 Task: Add an event with the title Casual Product Roadmap Alignment and Feature Discussion, date '2024/04/05', time 9:40 AM to 11:40 AM, logged in from the account softage.3@softage.netand send the event invitation to softage.9@softage.net and softage.10@softage.net. Set a reminder for the event 30 minutes before
Action: Mouse moved to (99, 89)
Screenshot: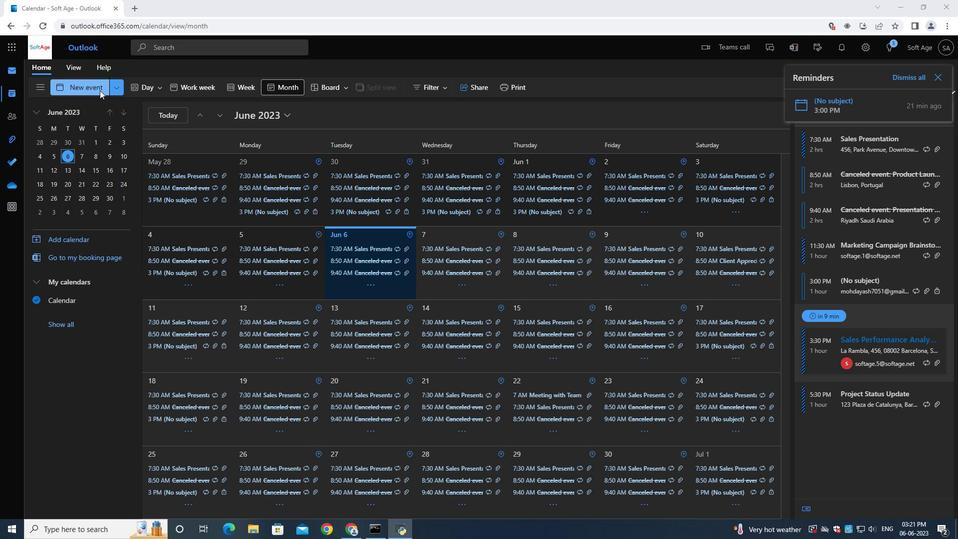 
Action: Mouse pressed left at (99, 89)
Screenshot: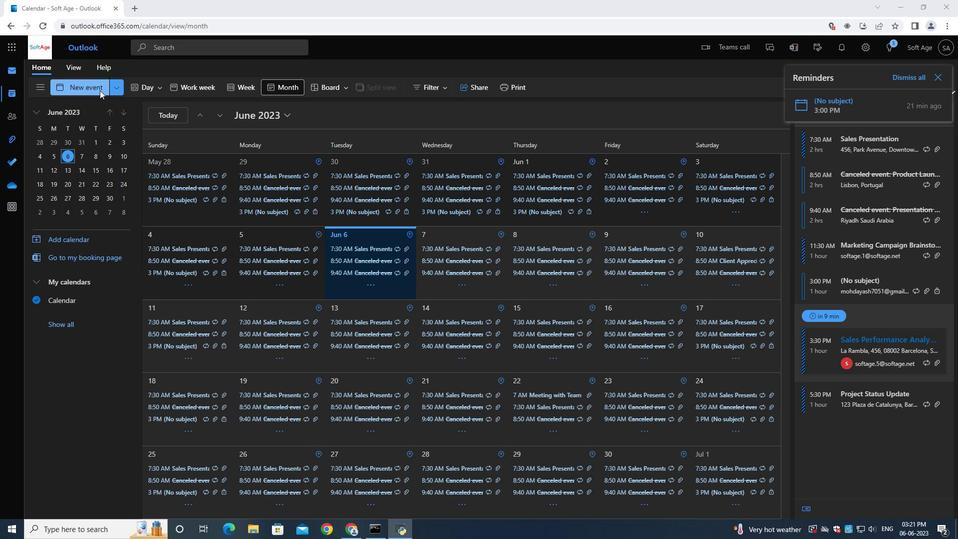 
Action: Mouse moved to (263, 156)
Screenshot: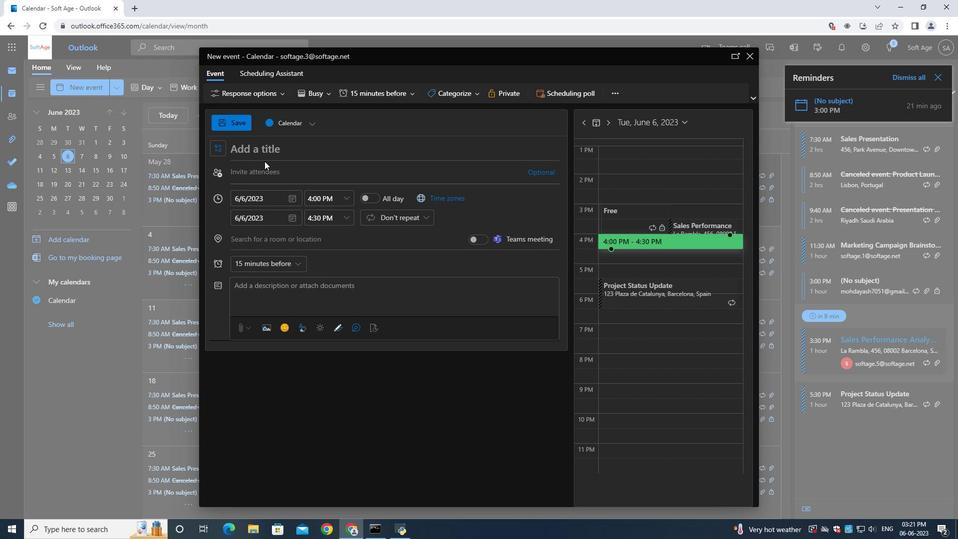 
Action: Mouse pressed left at (263, 156)
Screenshot: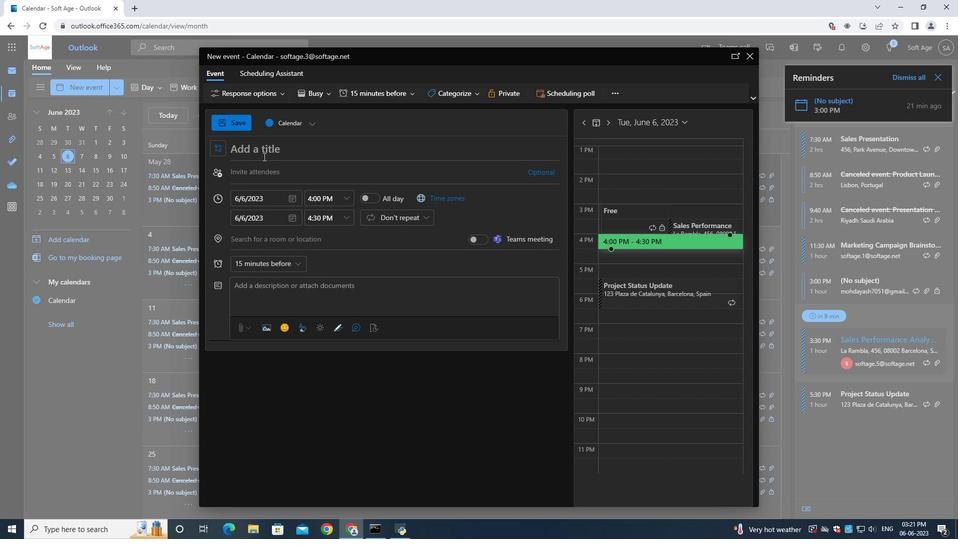 
Action: Key pressed <Key.shift>Casual<Key.space><Key.shift>Product<Key.space><Key.shift><Key.shift><Key.shift><Key.shift><Key.shift><Key.shift><Key.shift><Key.shift><Key.shift><Key.shift><Key.shift><Key.shift><Key.shift><Key.shift><Key.shift><Key.shift><Key.shift>Roadmap<Key.space><Key.shift>Alignment<Key.space>and<Key.space><Key.shift><Key.shift><Key.shift><Key.shift><Key.shift><Key.shift><Key.shift><Key.shift>Feature<Key.space><Key.shift>Discussion<Key.space>
Screenshot: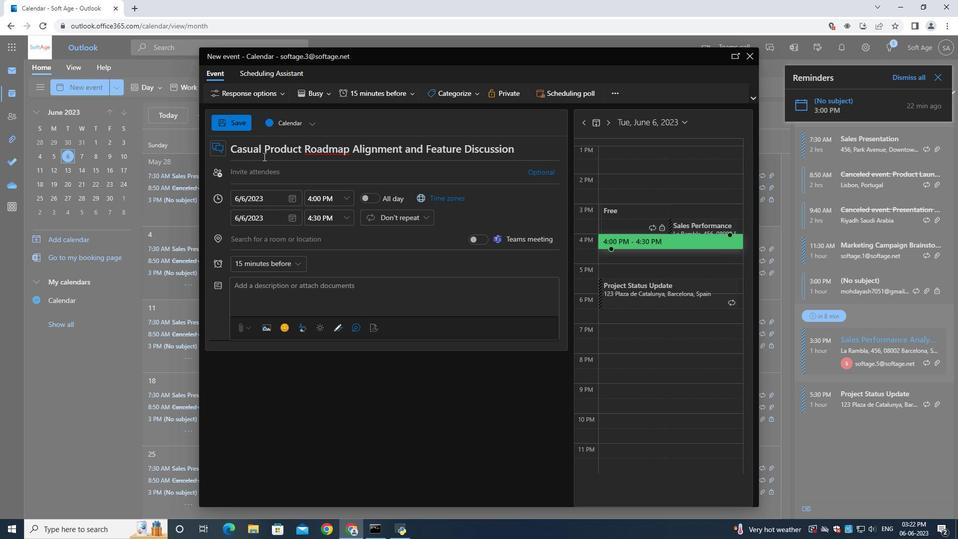 
Action: Mouse moved to (293, 194)
Screenshot: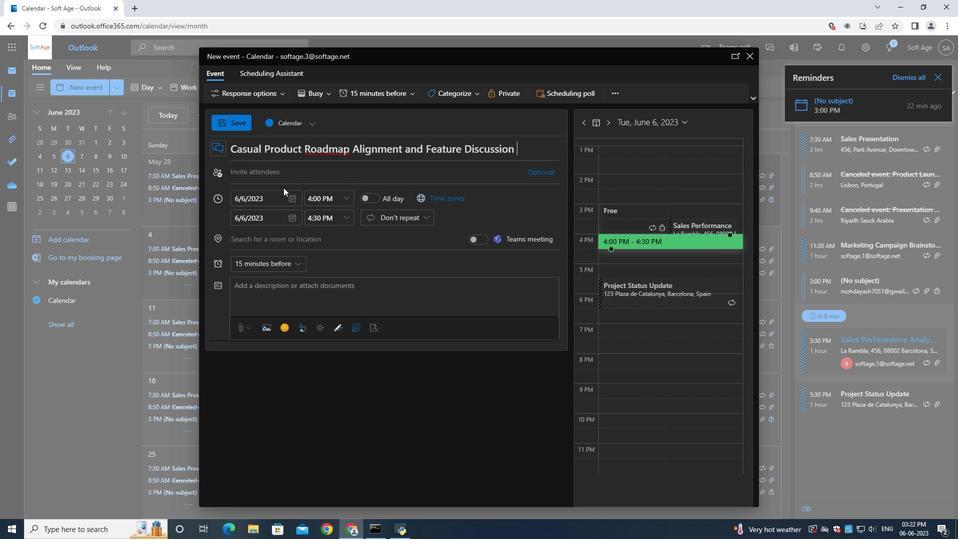 
Action: Mouse pressed left at (293, 194)
Screenshot: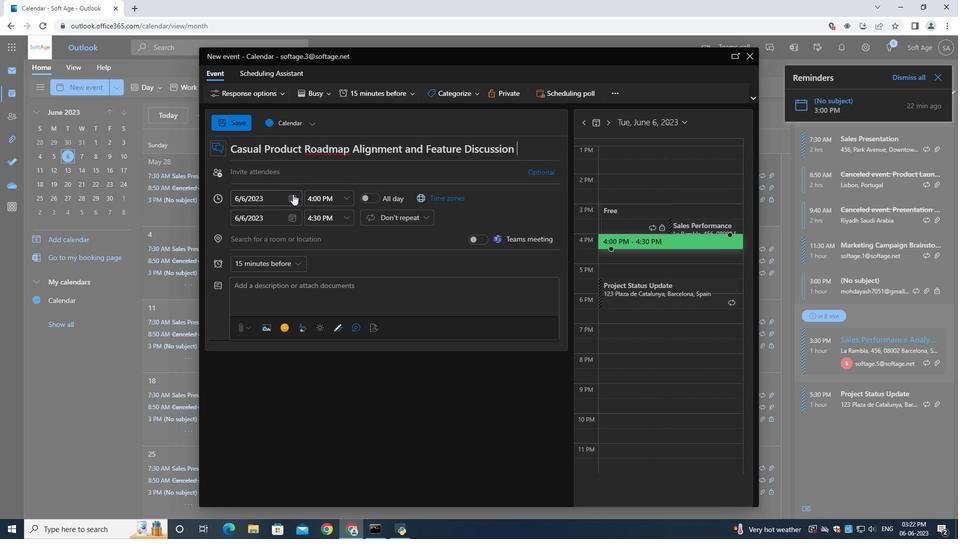 
Action: Mouse moved to (327, 222)
Screenshot: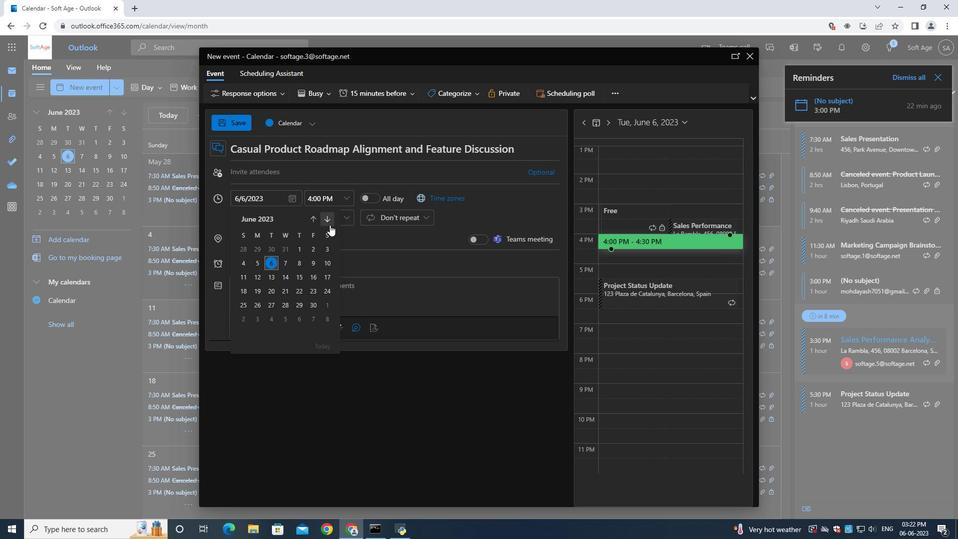 
Action: Mouse pressed left at (327, 222)
Screenshot: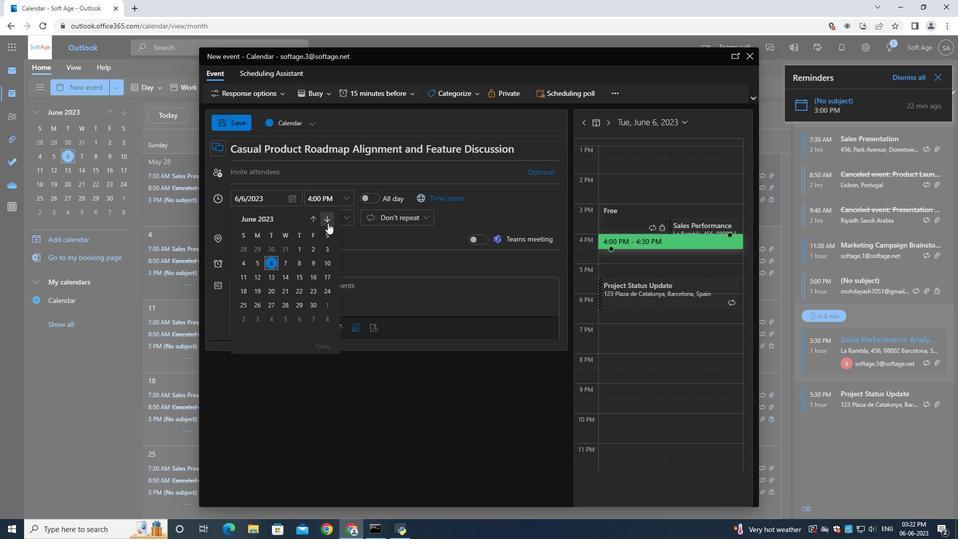 
Action: Mouse moved to (328, 221)
Screenshot: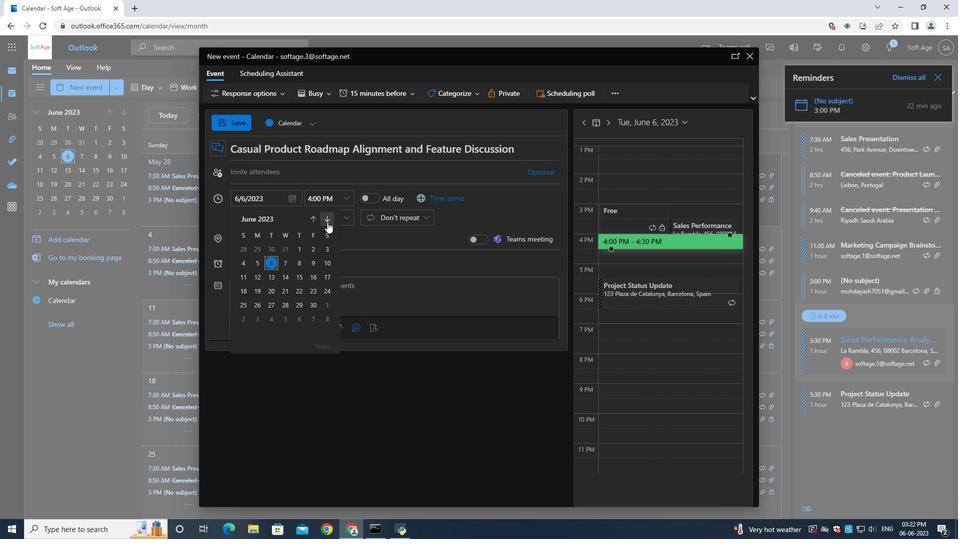 
Action: Mouse pressed left at (328, 221)
Screenshot: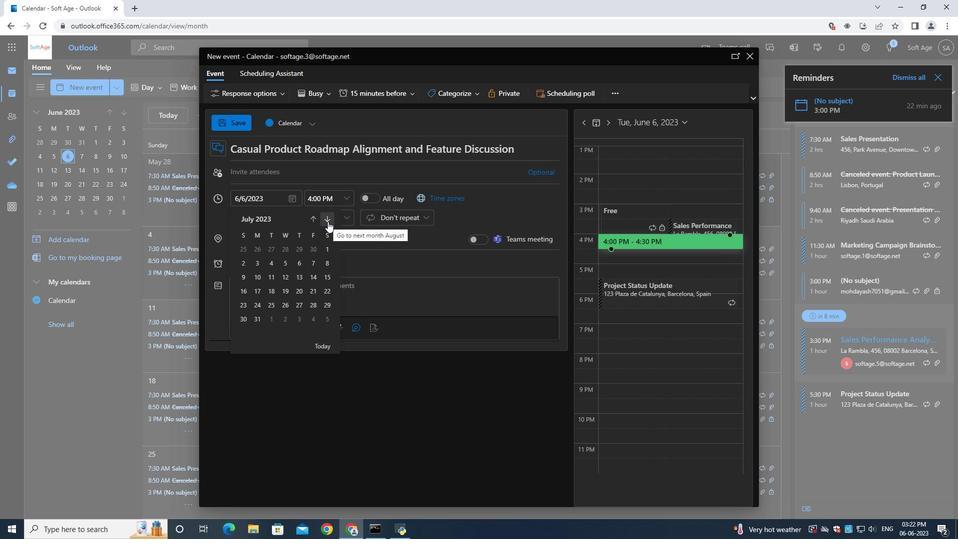 
Action: Mouse pressed left at (328, 221)
Screenshot: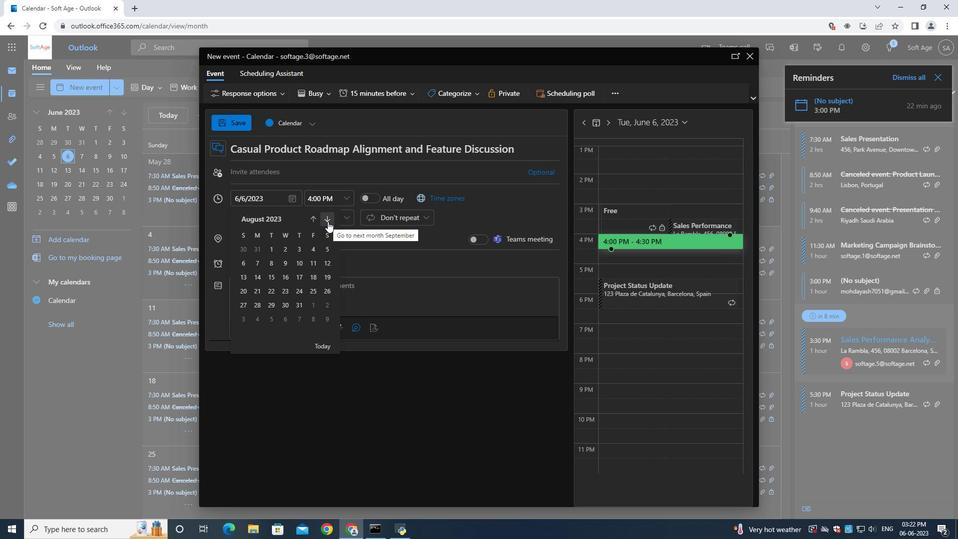 
Action: Mouse pressed left at (328, 221)
Screenshot: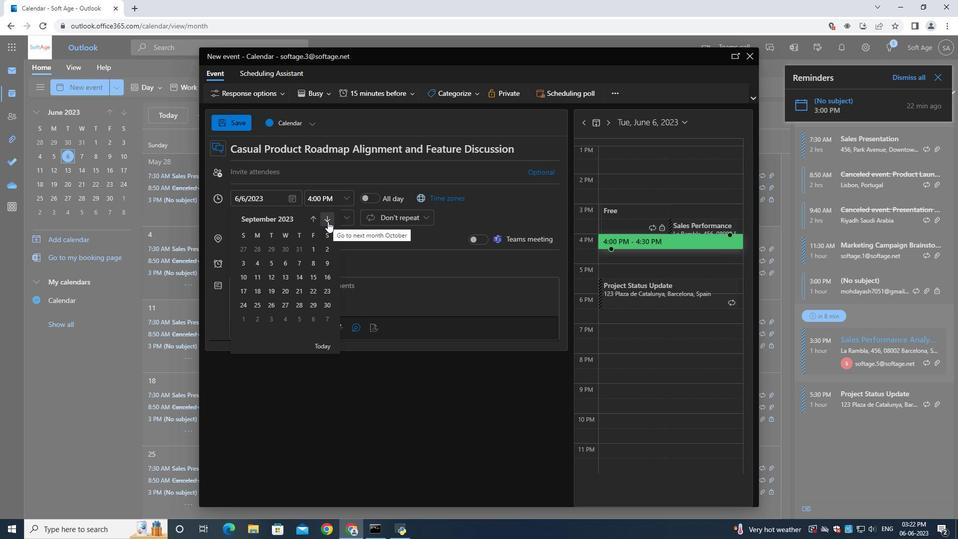 
Action: Mouse pressed left at (328, 221)
Screenshot: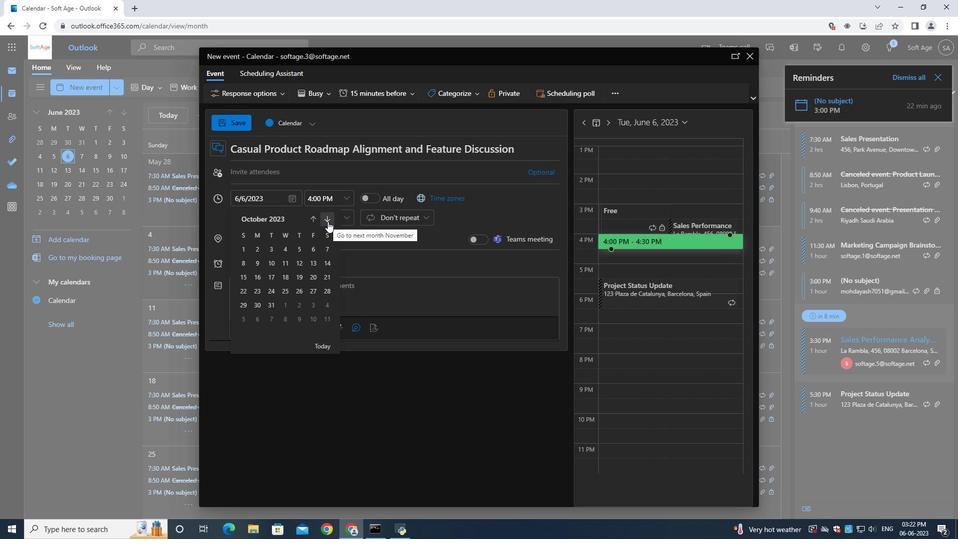
Action: Mouse pressed left at (328, 221)
Screenshot: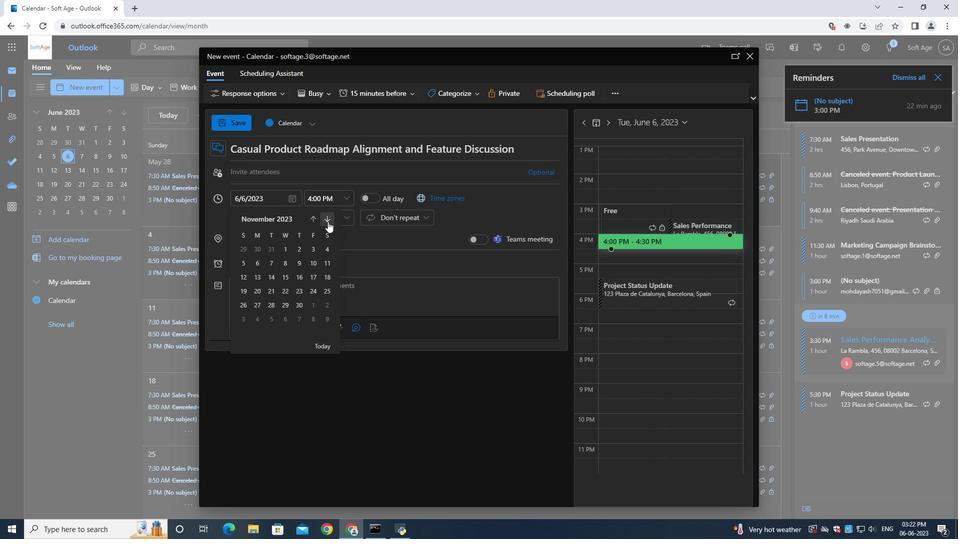 
Action: Mouse pressed left at (328, 221)
Screenshot: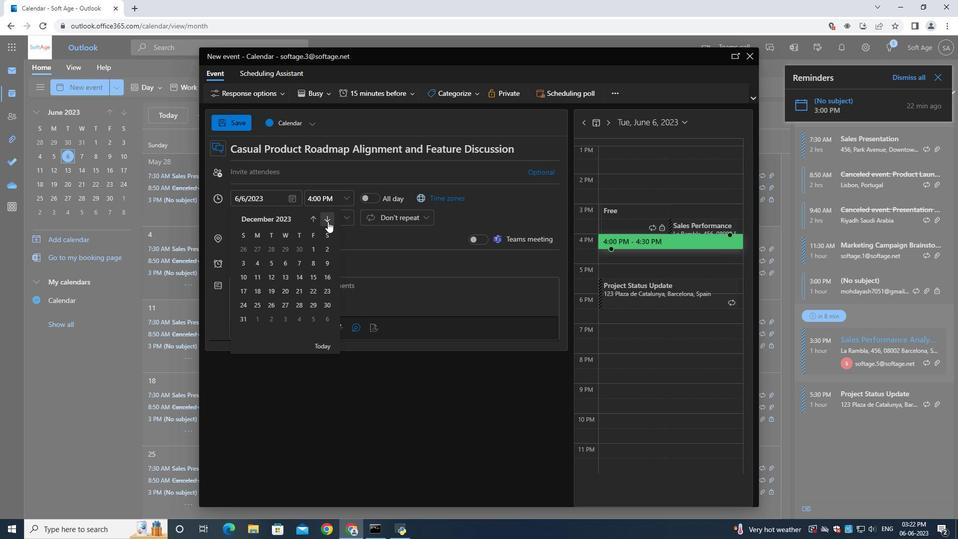 
Action: Mouse pressed left at (328, 221)
Screenshot: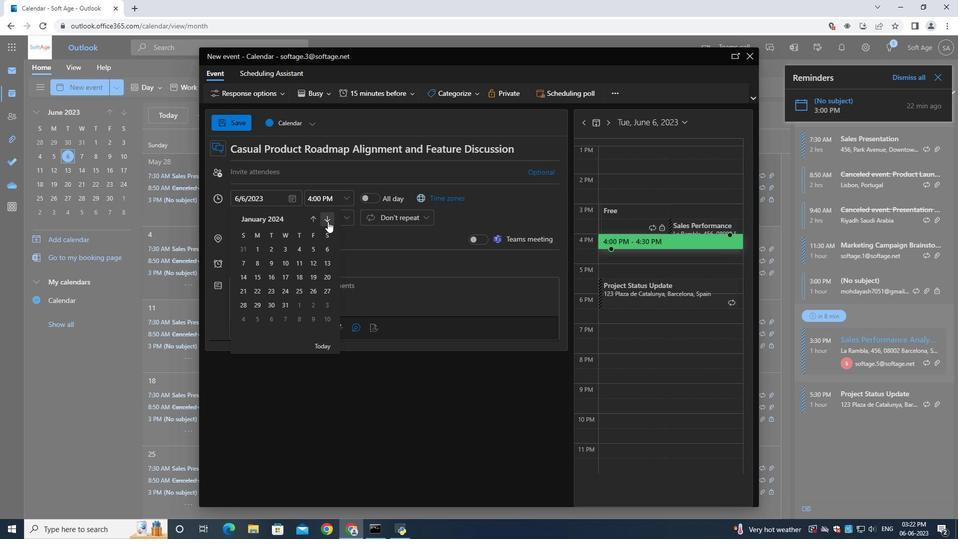 
Action: Mouse pressed left at (328, 221)
Screenshot: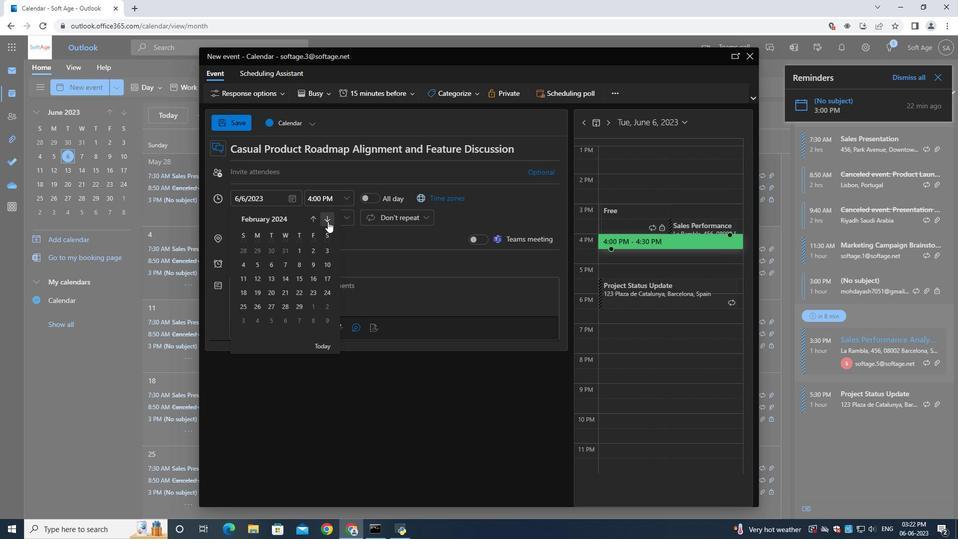
Action: Mouse pressed left at (328, 221)
Screenshot: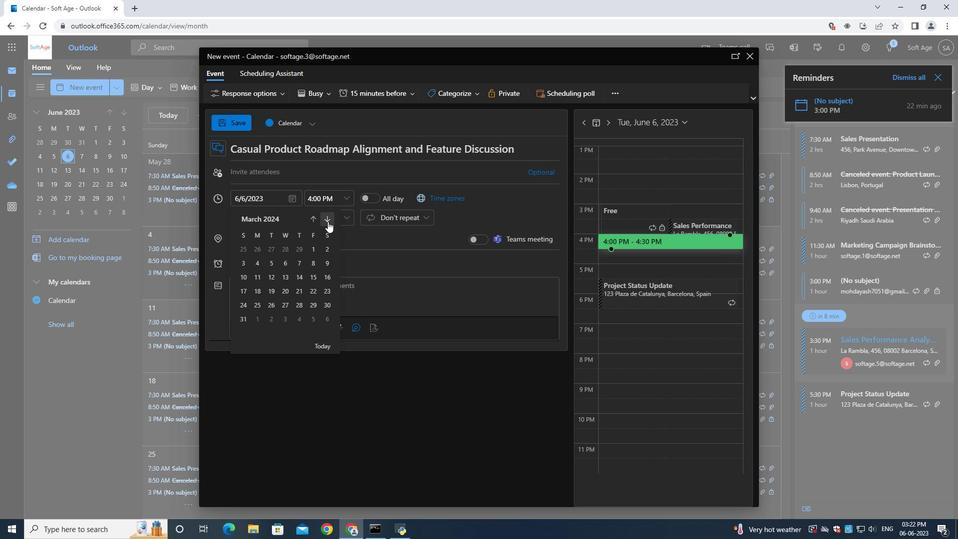 
Action: Mouse moved to (310, 251)
Screenshot: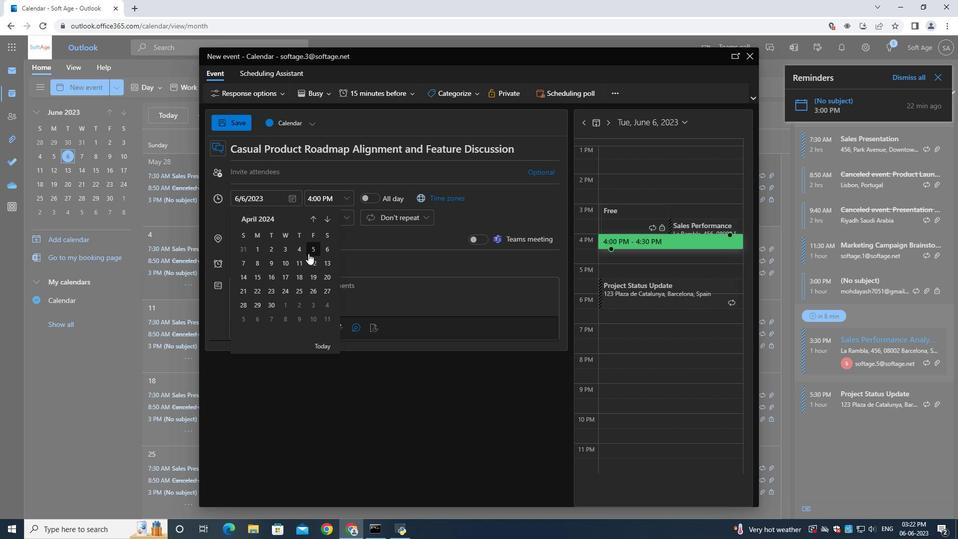 
Action: Mouse pressed left at (310, 251)
Screenshot: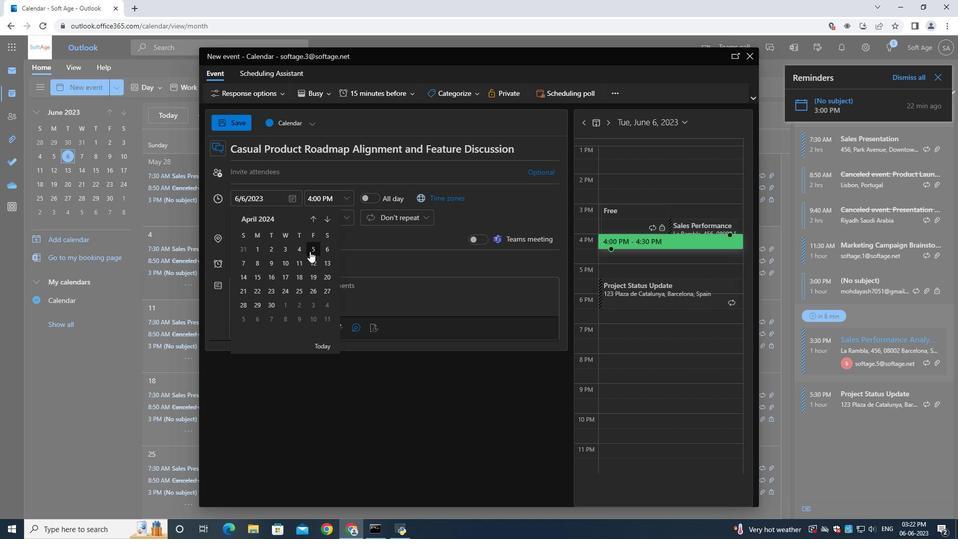 
Action: Mouse moved to (320, 199)
Screenshot: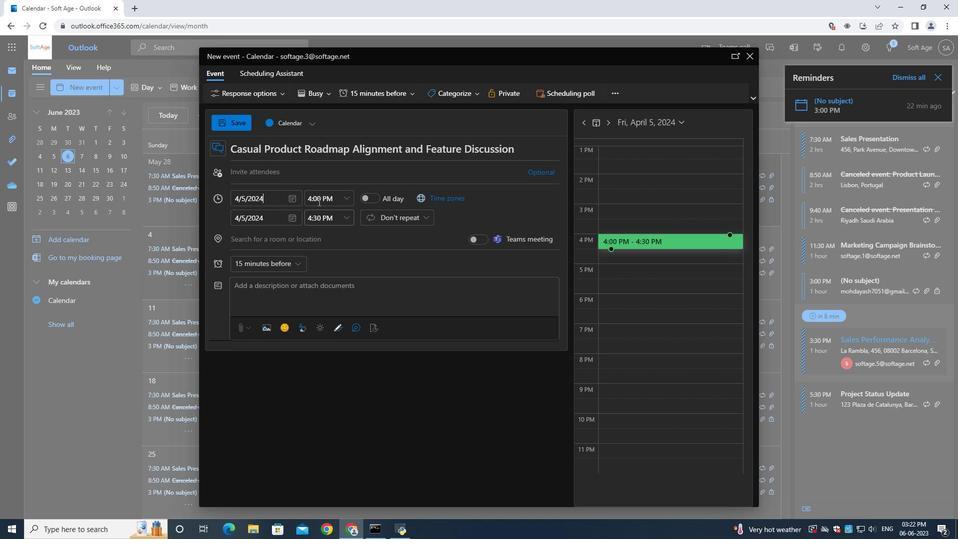 
Action: Mouse pressed left at (320, 199)
Screenshot: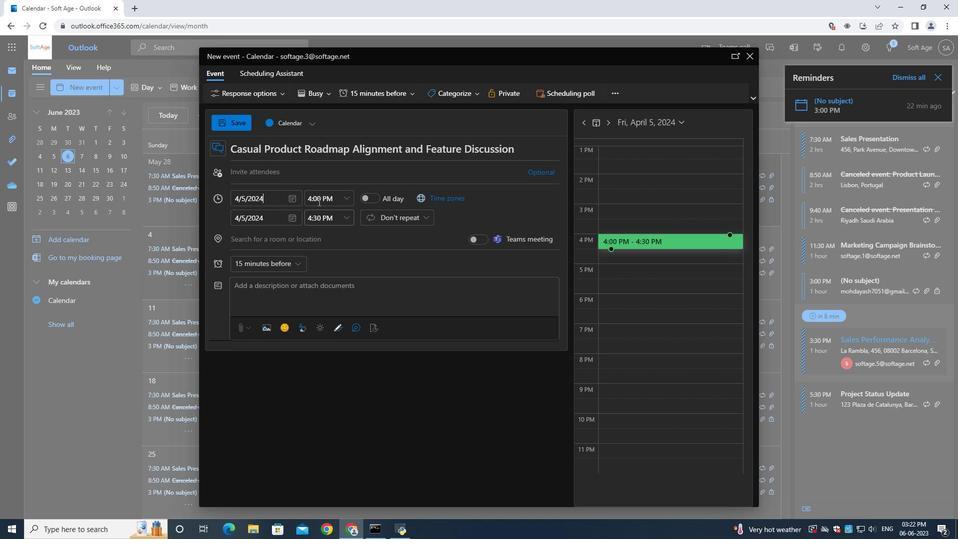 
Action: Mouse moved to (322, 199)
Screenshot: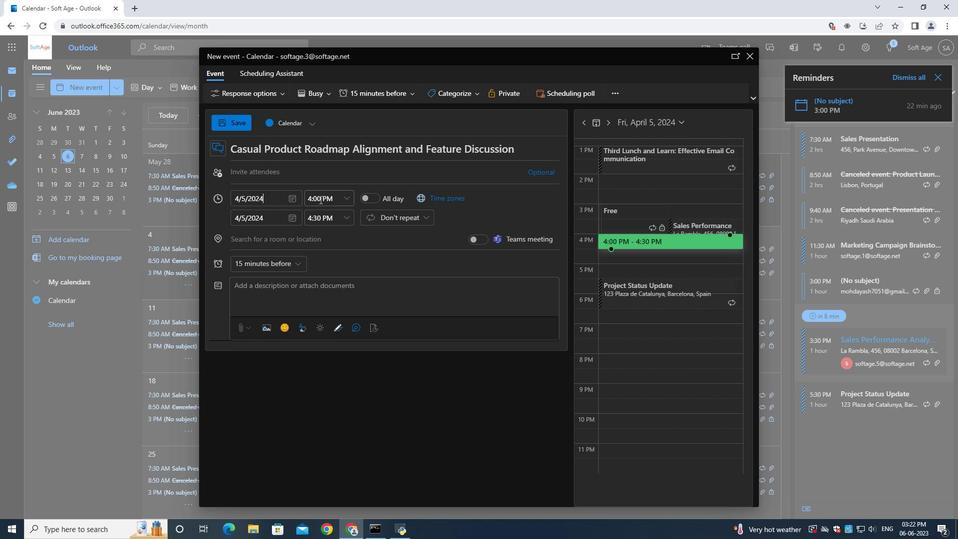 
Action: Key pressed 9<Key.shift_r>:40<Key.shift>AM
Screenshot: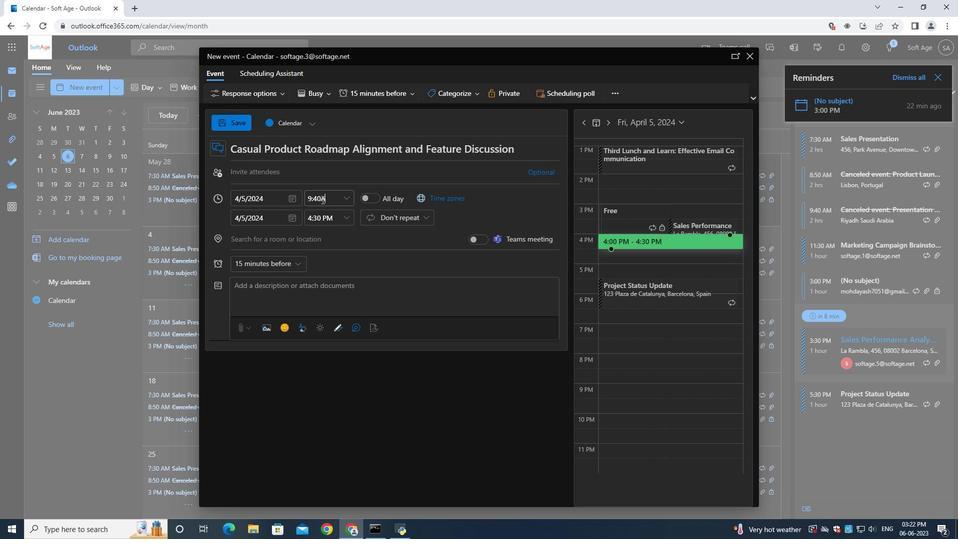 
Action: Mouse moved to (325, 217)
Screenshot: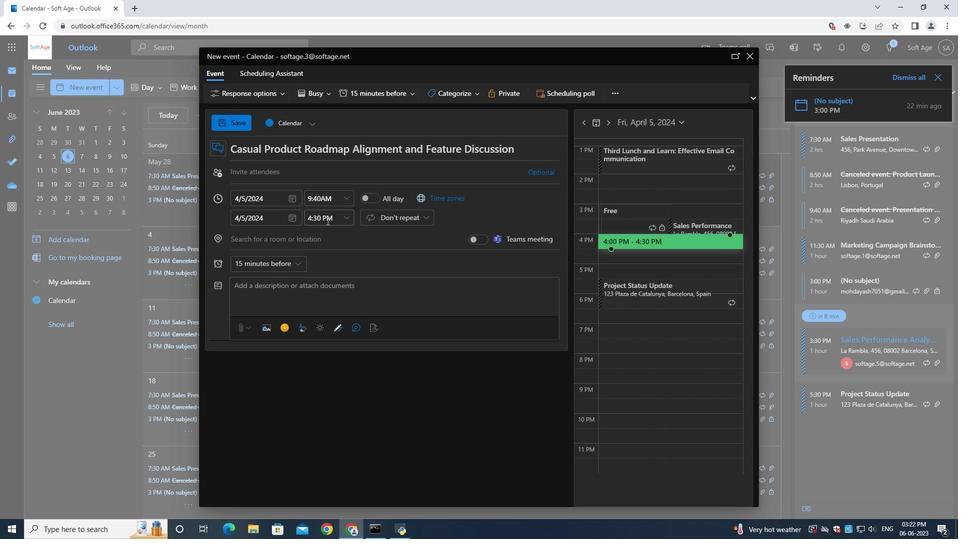 
Action: Mouse pressed left at (325, 217)
Screenshot: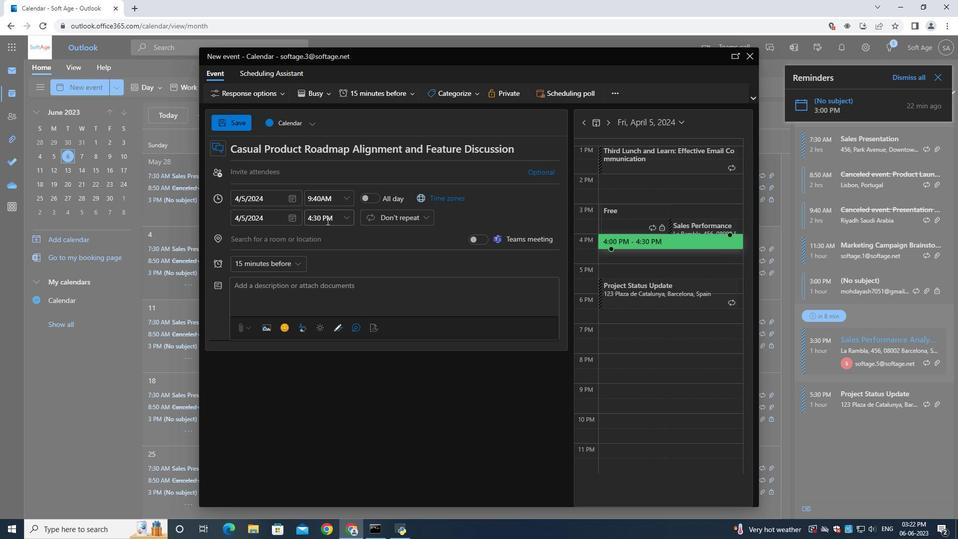 
Action: Mouse moved to (326, 218)
Screenshot: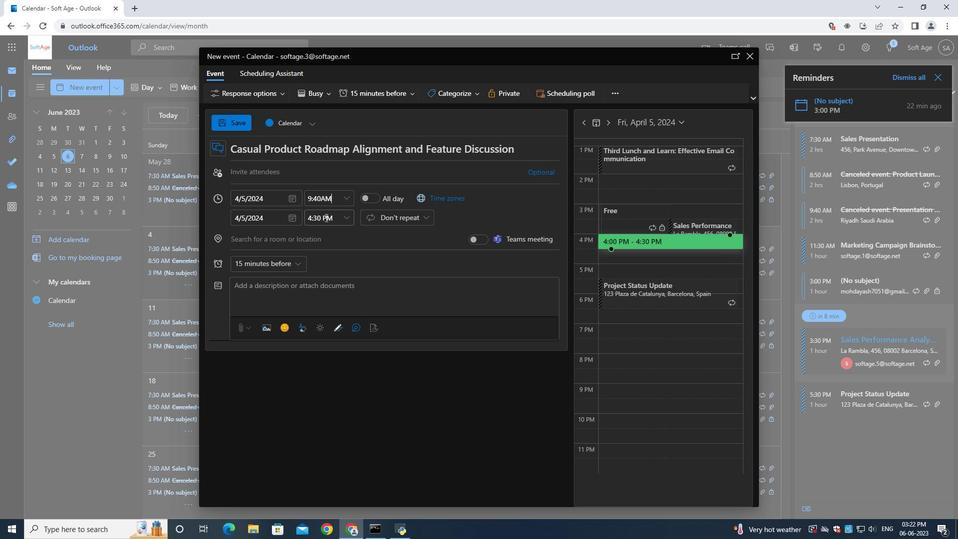 
Action: Key pressed 11<Key.shift_r>:40<Key.shift><Key.shift><Key.shift><Key.shift><Key.shift><Key.shift><Key.shift>AM
Screenshot: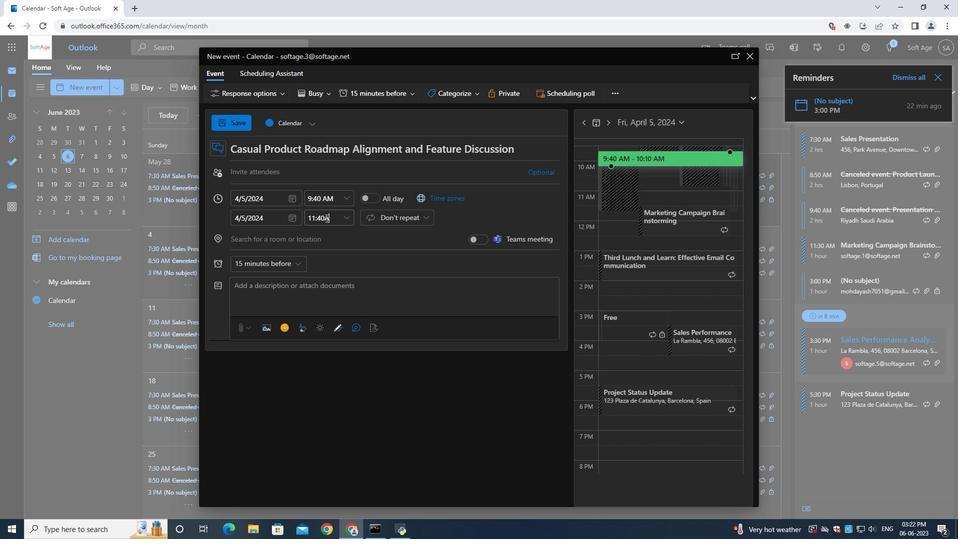 
Action: Mouse moved to (259, 175)
Screenshot: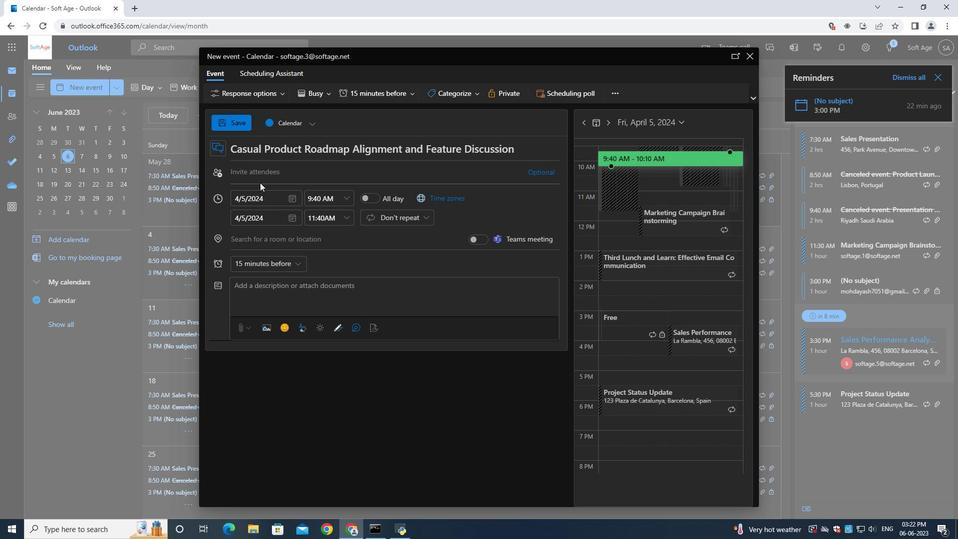 
Action: Mouse pressed left at (259, 175)
Screenshot: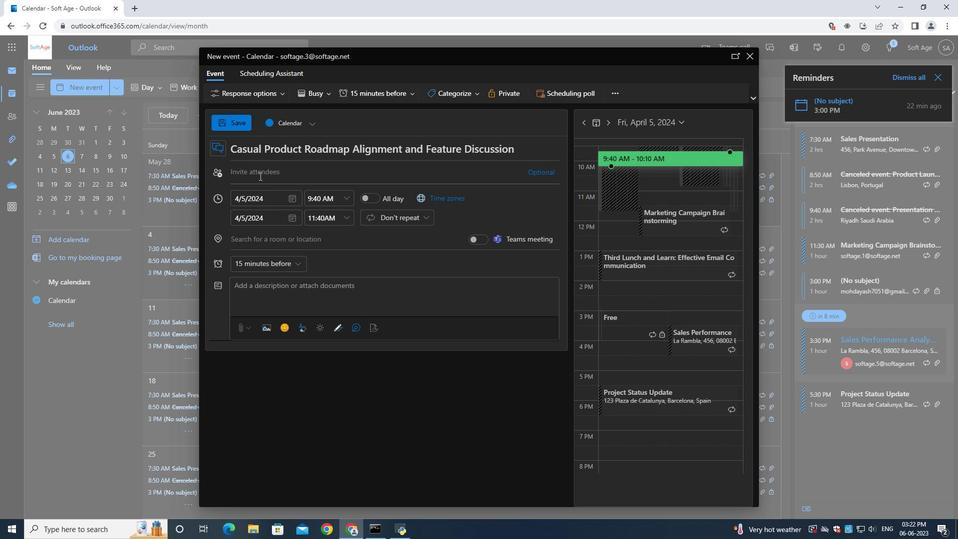 
Action: Mouse moved to (260, 175)
Screenshot: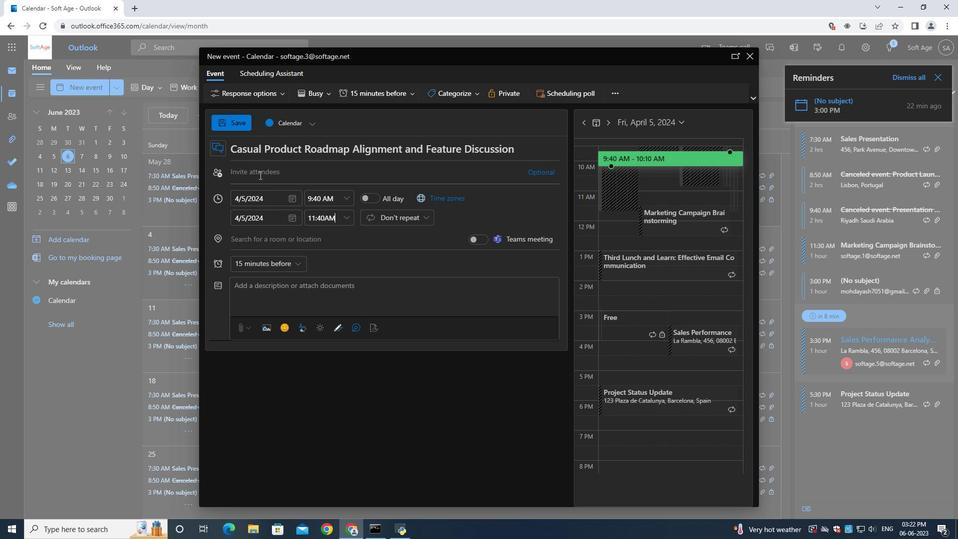 
Action: Key pressed softage.9<Key.shift>@softage.net
Screenshot: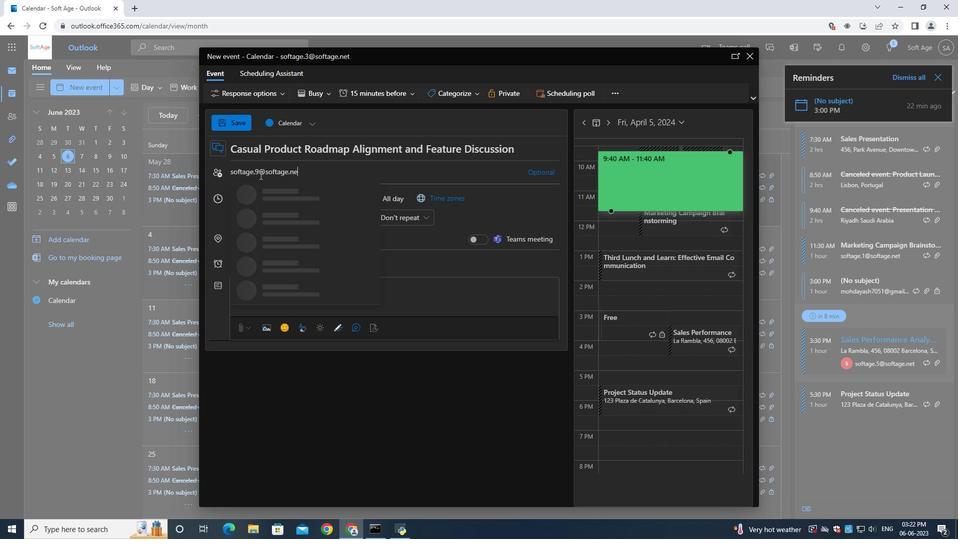 
Action: Mouse moved to (279, 192)
Screenshot: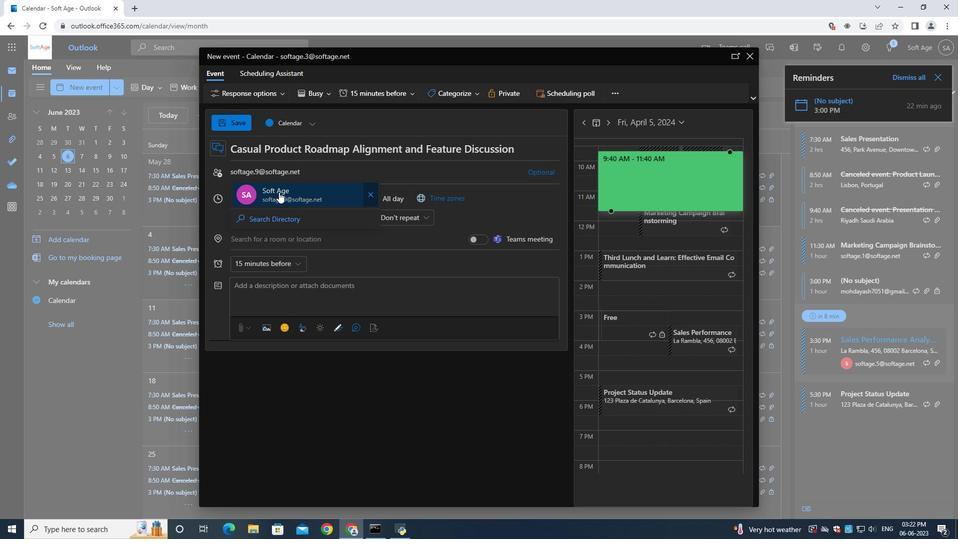 
Action: Mouse pressed left at (279, 192)
Screenshot: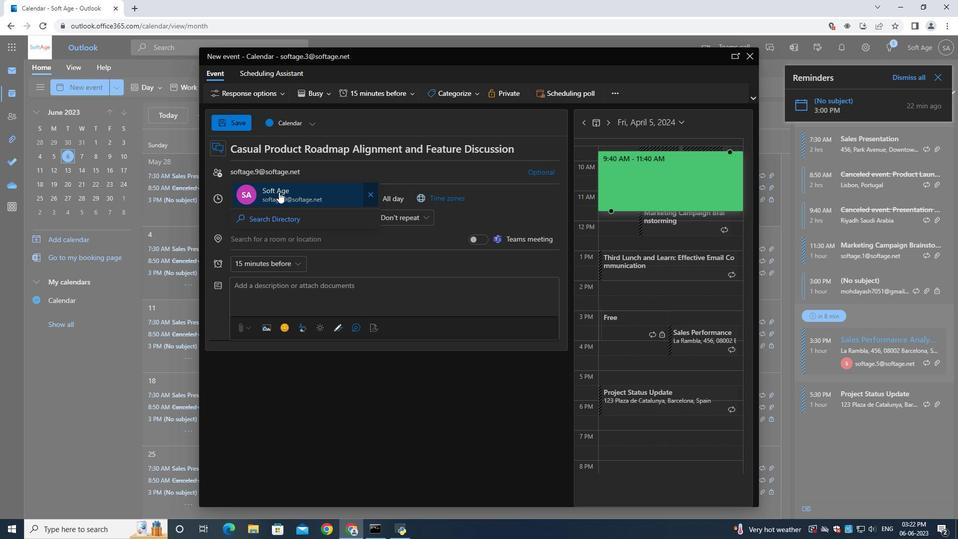 
Action: Mouse moved to (304, 171)
Screenshot: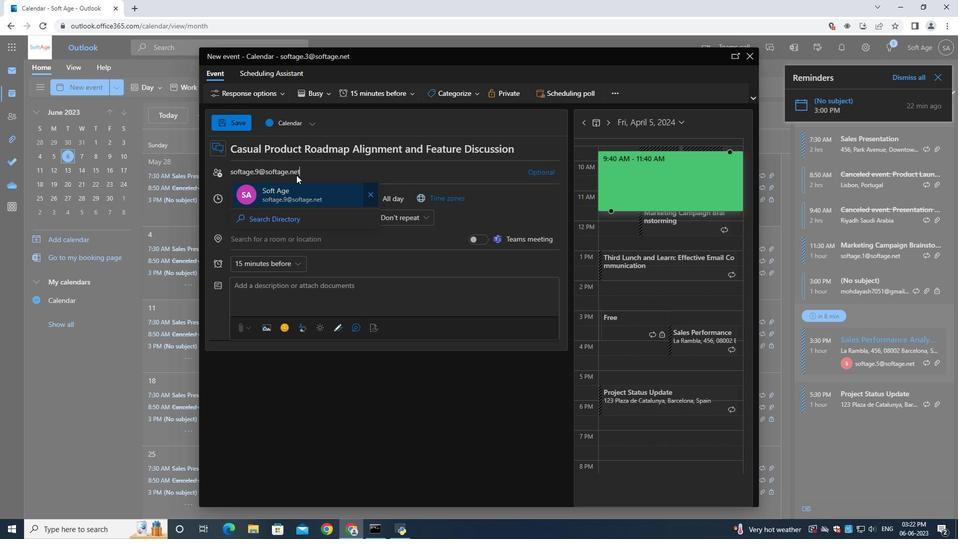 
Action: Key pressed softage.10<Key.shift>@softage.net
Screenshot: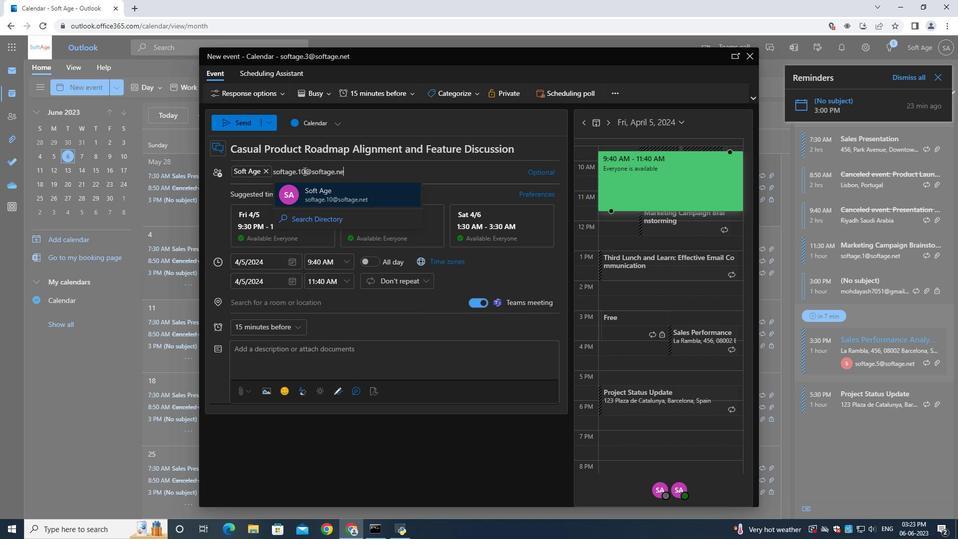 
Action: Mouse moved to (322, 196)
Screenshot: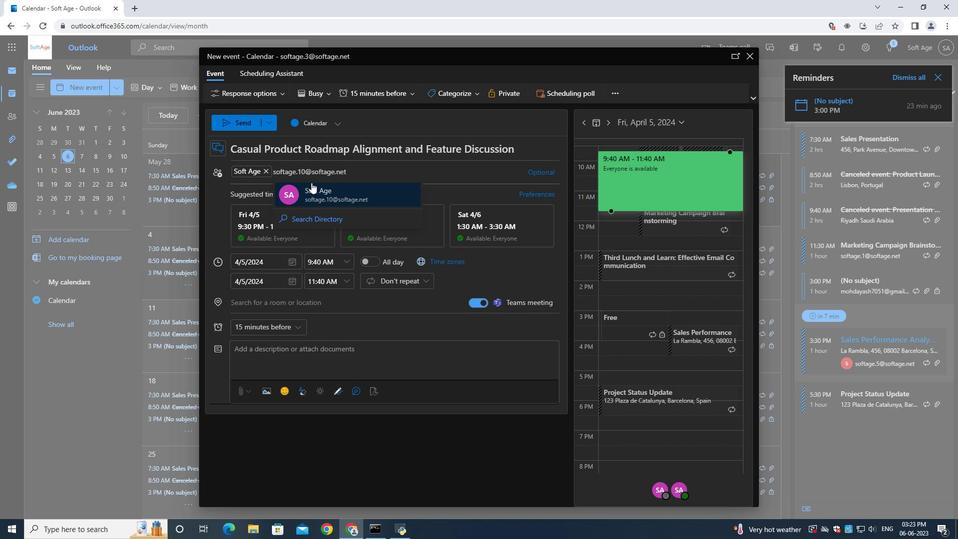 
Action: Mouse pressed left at (322, 196)
Screenshot: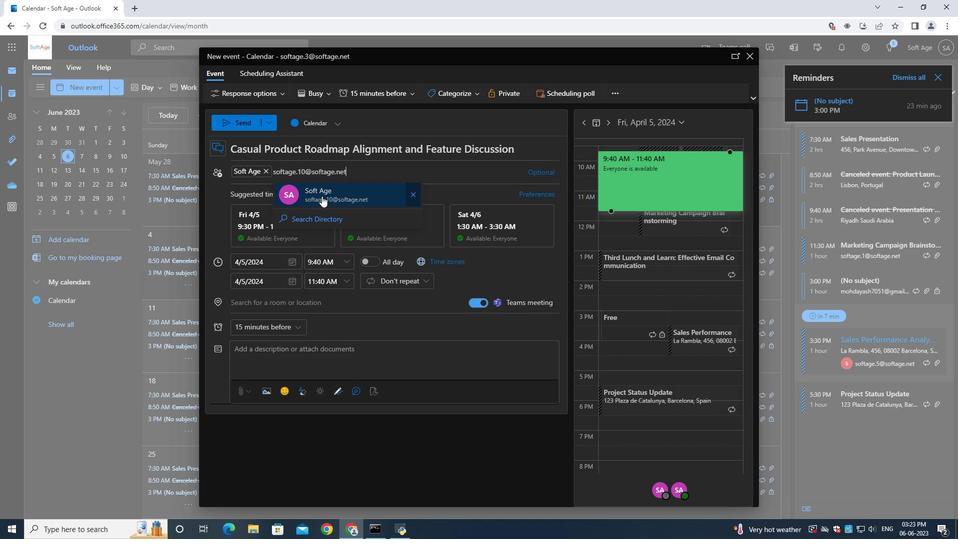 
Action: Mouse moved to (261, 328)
Screenshot: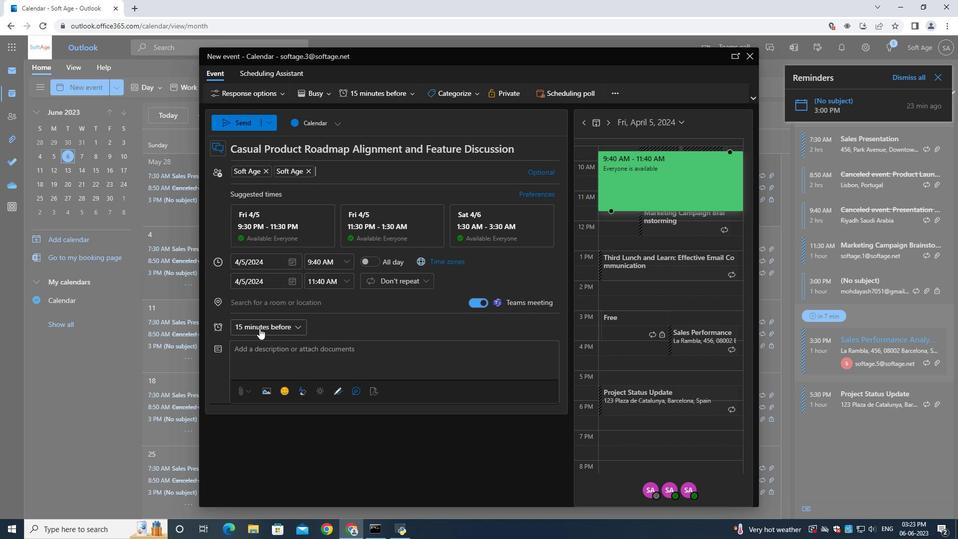 
Action: Mouse pressed left at (261, 328)
Screenshot: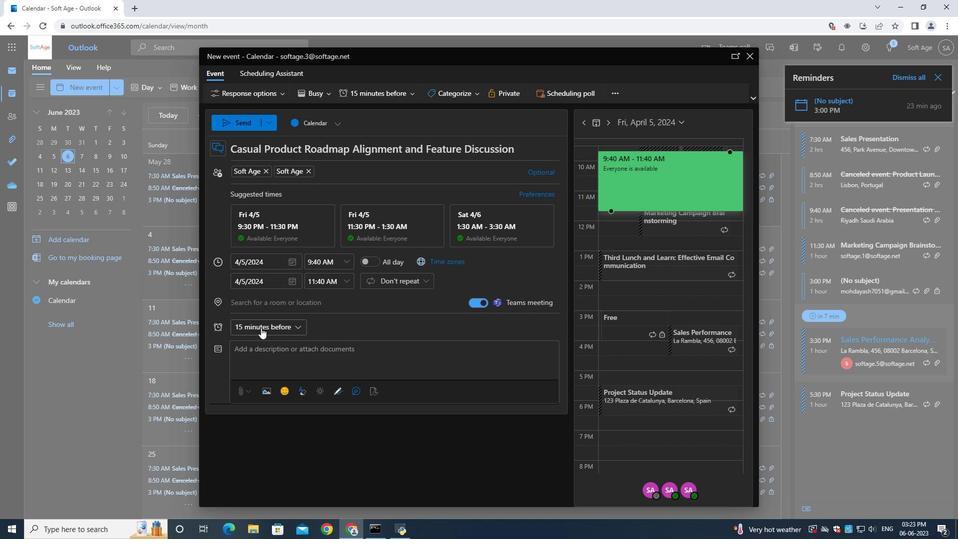 
Action: Mouse moved to (256, 209)
Screenshot: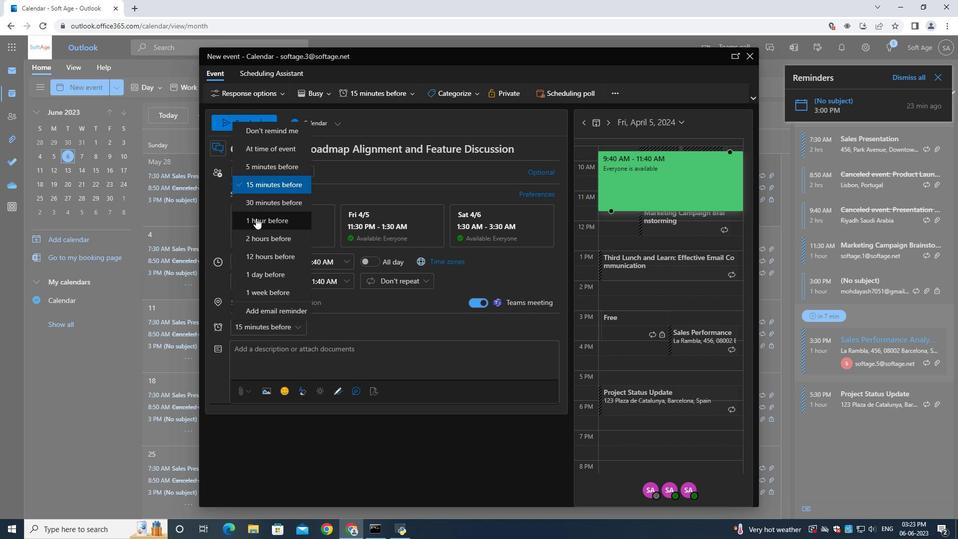 
Action: Mouse pressed left at (256, 209)
Screenshot: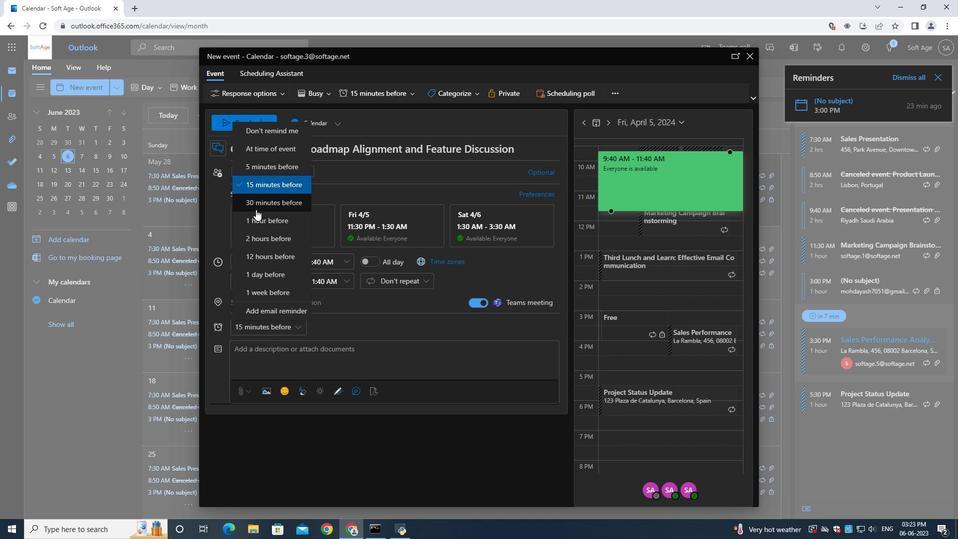
Action: Mouse moved to (230, 124)
Screenshot: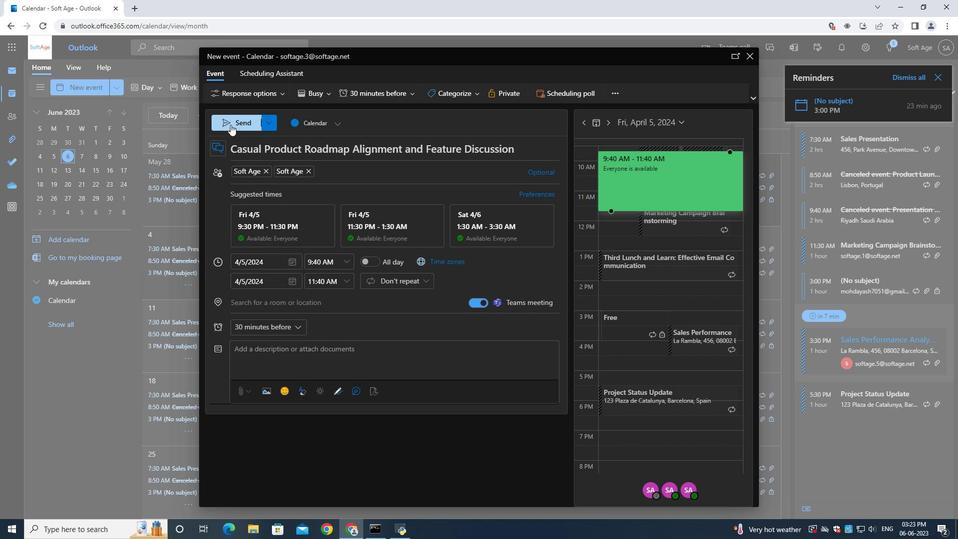 
Action: Mouse pressed left at (230, 124)
Screenshot: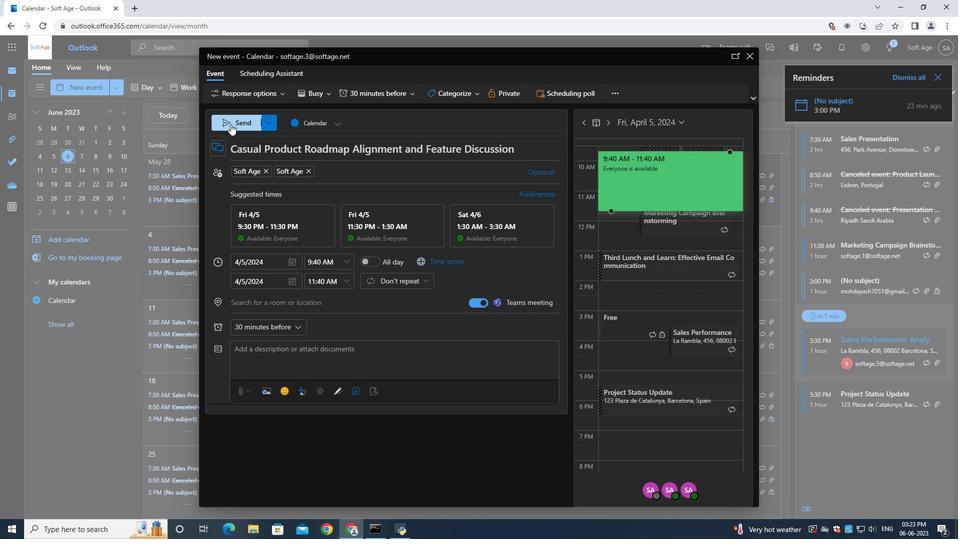 
Action: Mouse moved to (233, 127)
Screenshot: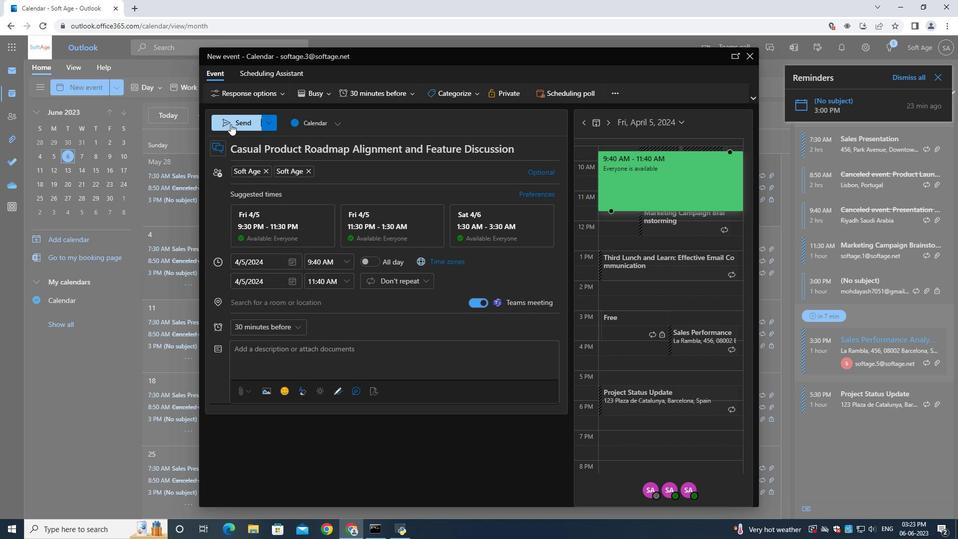 
